 Task: Invite Team Member Softage.1@softage.net to Workspace Bankruptcy and Restructuring Services. Invite Team Member Softage.2@softage.net to Workspace Bankruptcy and Restructuring Services. Invite Team Member Softage.3@softage.net to Workspace Bankruptcy and Restructuring Services. Invite Team Member Softage.4@softage.net to Workspace Bankruptcy and Restructuring Services
Action: Mouse moved to (87, 61)
Screenshot: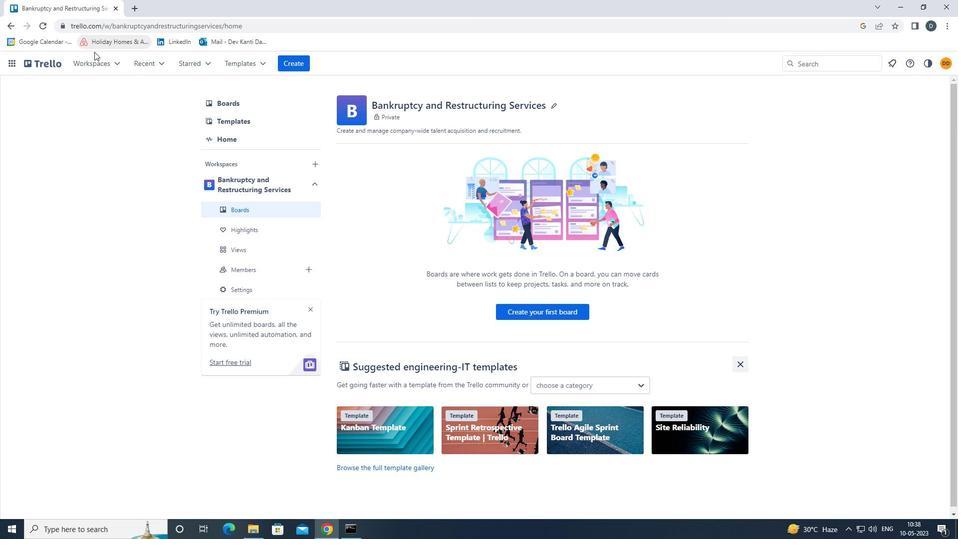 
Action: Mouse pressed left at (87, 61)
Screenshot: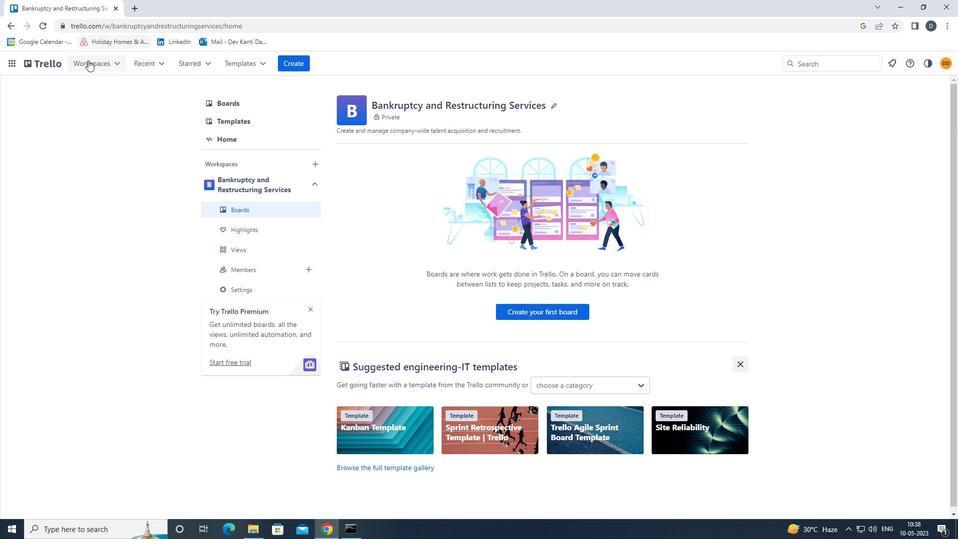 
Action: Mouse moved to (96, 102)
Screenshot: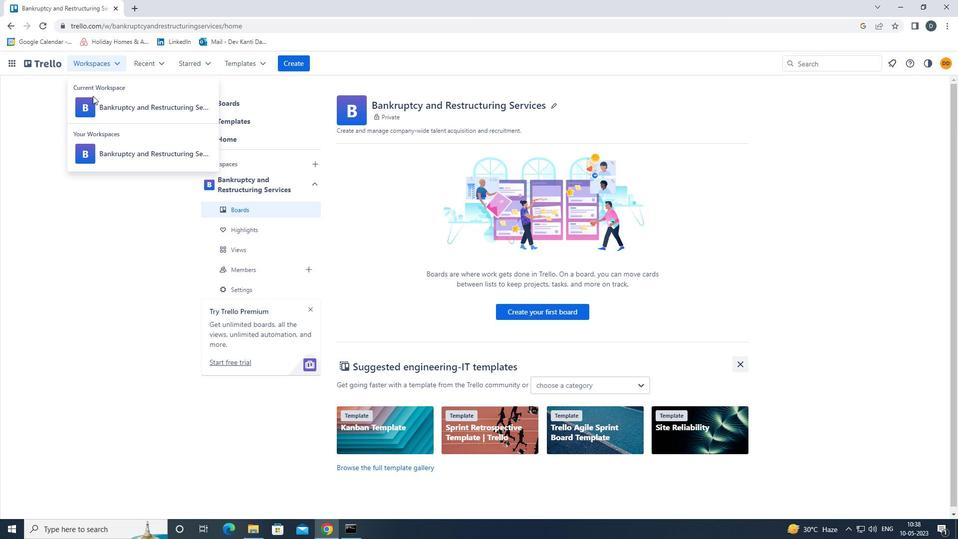 
Action: Mouse pressed left at (96, 102)
Screenshot: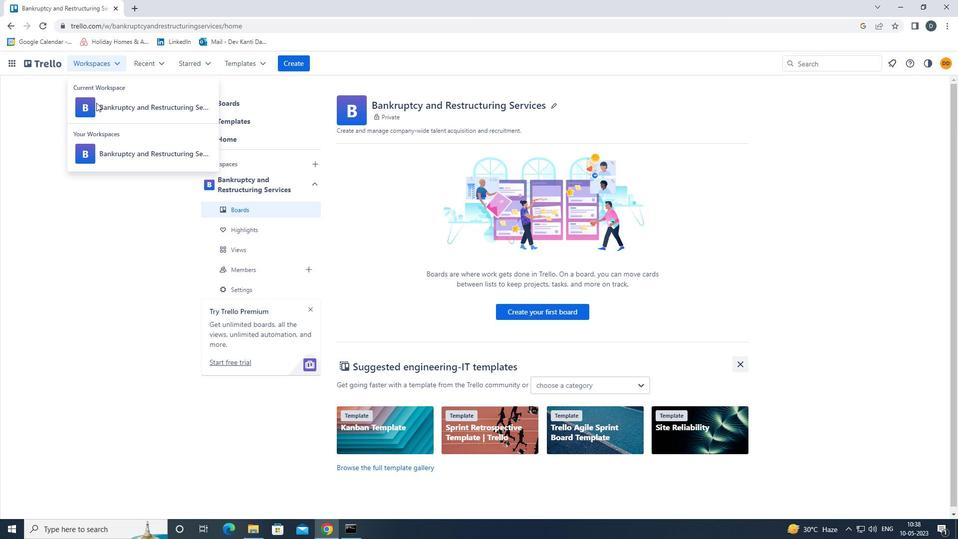 
Action: Mouse moved to (97, 107)
Screenshot: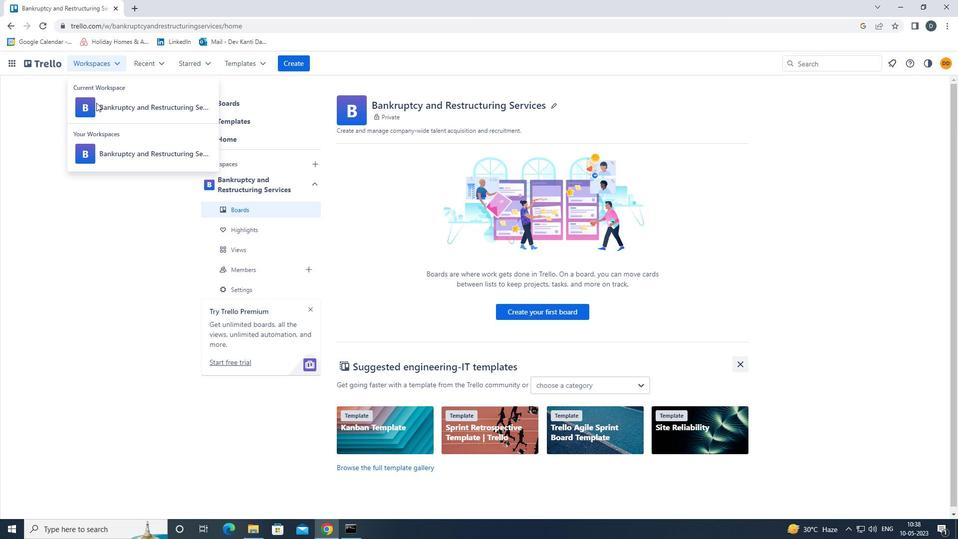 
Action: Mouse pressed left at (97, 107)
Screenshot: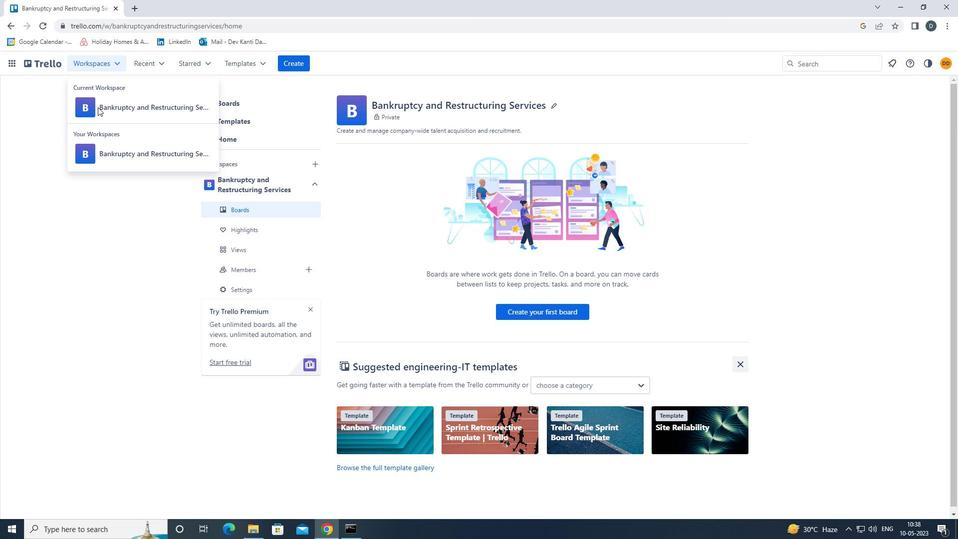 
Action: Mouse moved to (127, 155)
Screenshot: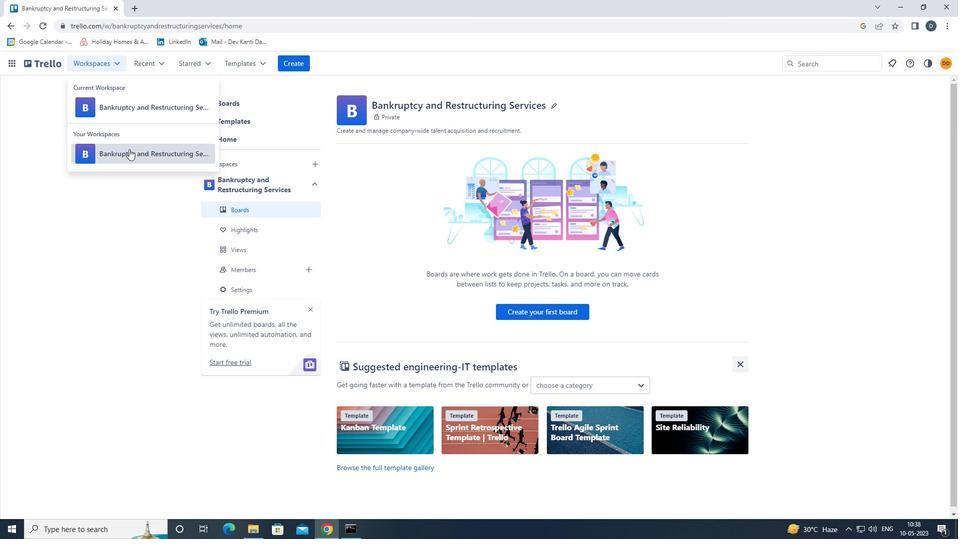 
Action: Mouse pressed left at (127, 155)
Screenshot: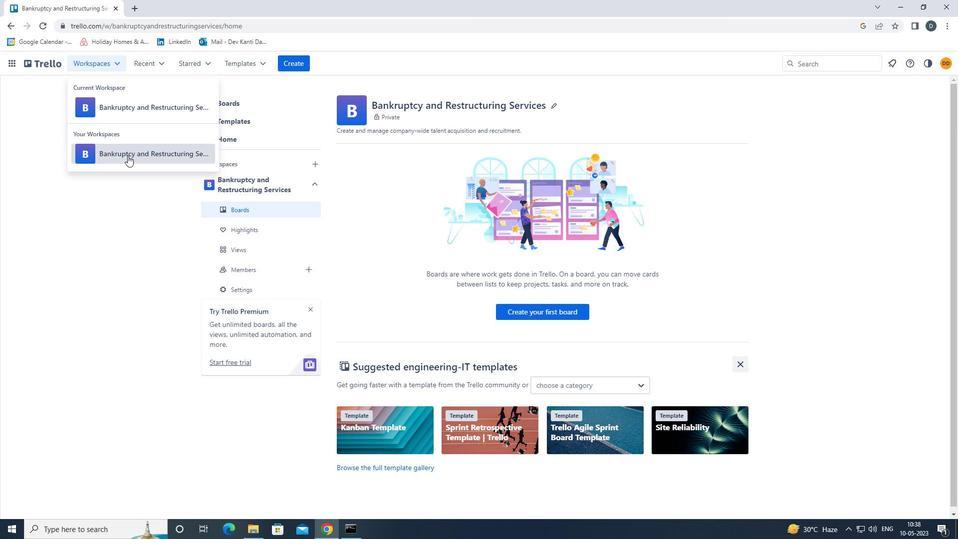
Action: Mouse moved to (711, 96)
Screenshot: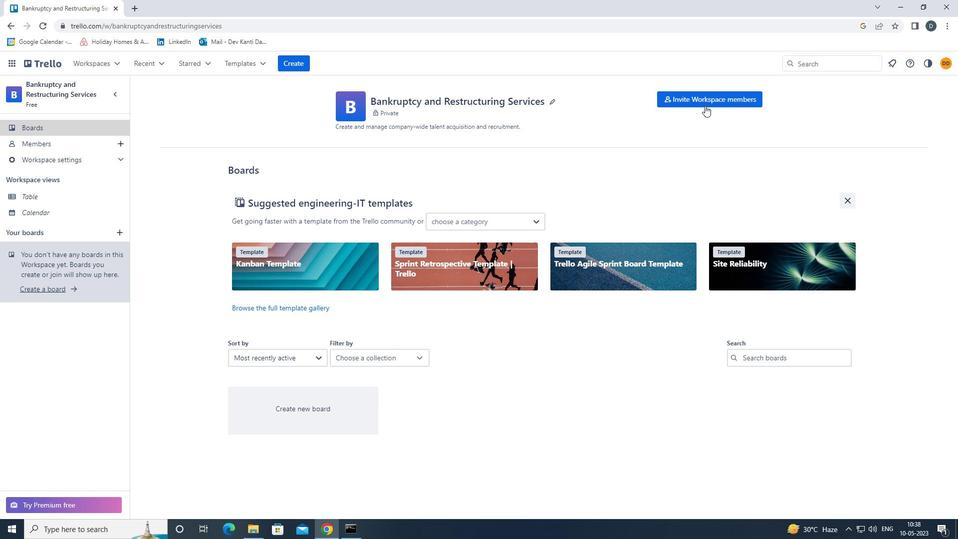 
Action: Mouse pressed left at (711, 96)
Screenshot: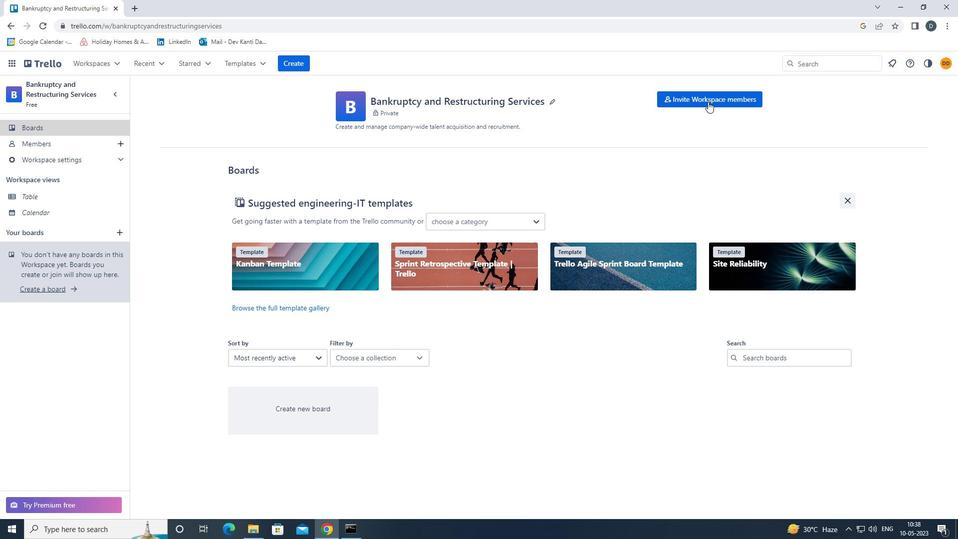 
Action: Mouse moved to (515, 283)
Screenshot: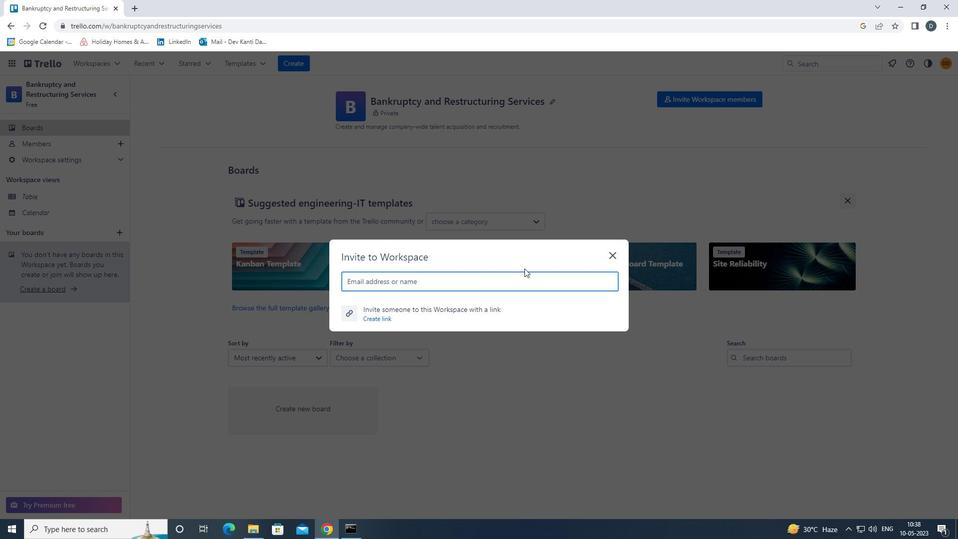 
Action: Mouse pressed left at (515, 283)
Screenshot: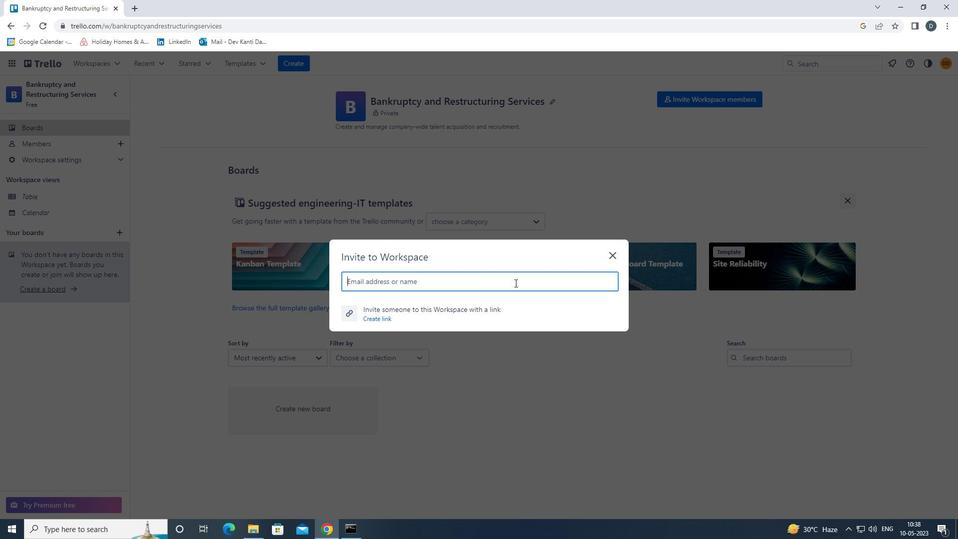 
Action: Key pressed <Key.shift><Key.shift><Key.shift><Key.shift><Key.shift><Key.shift><Key.shift><Key.shift><Key.shift><Key.shift><Key.shift>SOFTAGE.1<Key.shift><Key.shift><Key.shift><Key.shift><Key.shift><Key.shift><Key.shift><Key.shift><Key.shift><Key.shift><Key.shift><Key.shift><Key.shift><Key.shift><Key.shift><Key.shift><Key.shift><Key.shift><Key.shift><Key.shift><Key.shift><Key.shift><Key.shift><Key.shift><Key.shift><Key.shift><Key.shift><Key.shift><Key.shift><Key.shift><Key.shift>@SOFTAGE.NET
Screenshot: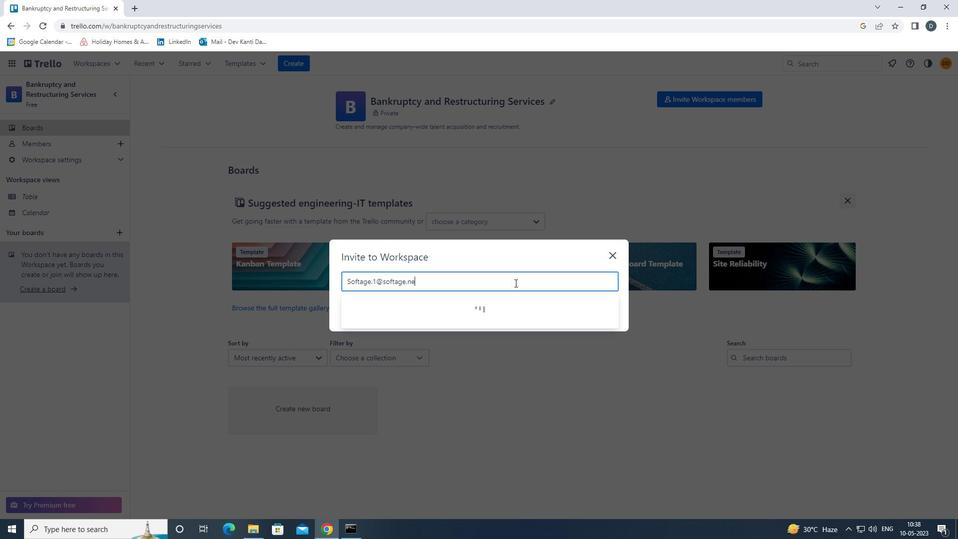 
Action: Mouse moved to (375, 304)
Screenshot: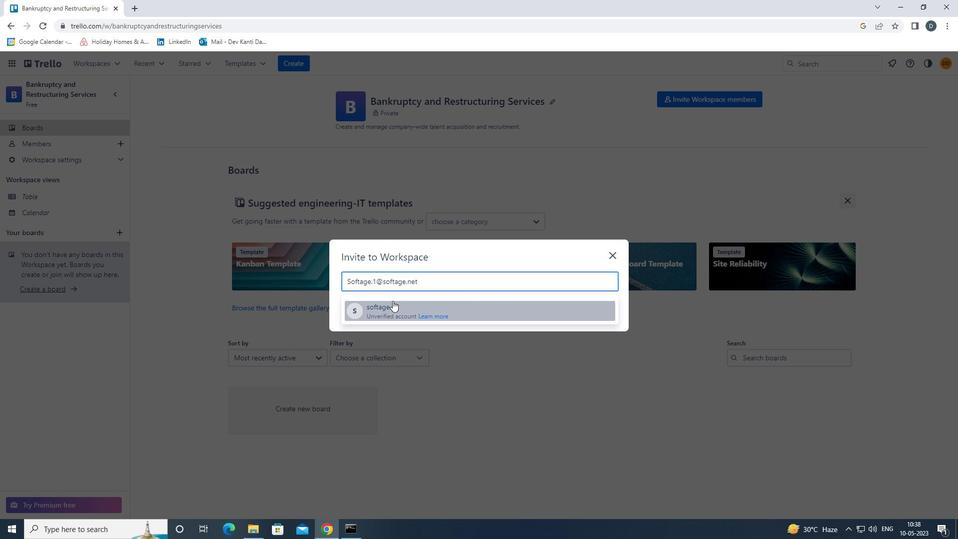 
Action: Mouse pressed left at (375, 304)
Screenshot: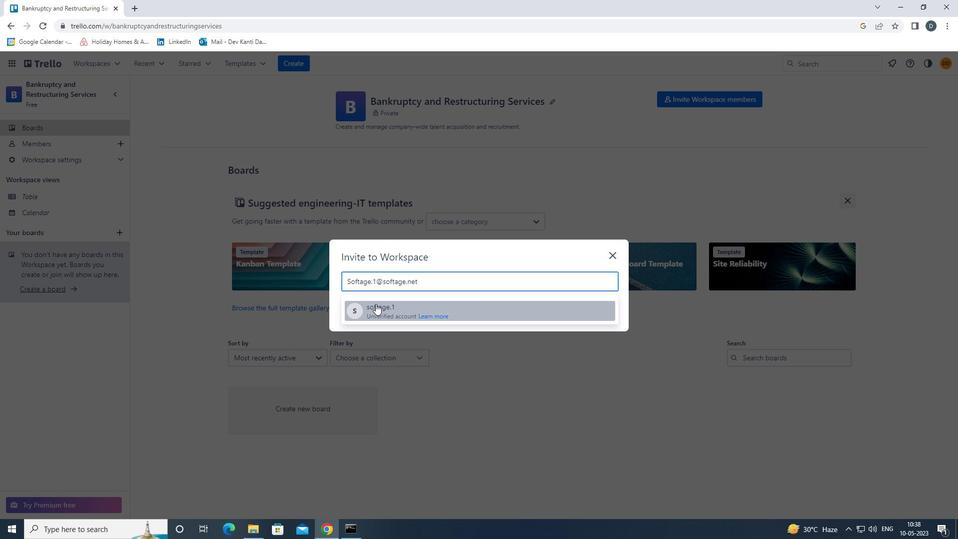 
Action: Mouse moved to (414, 292)
Screenshot: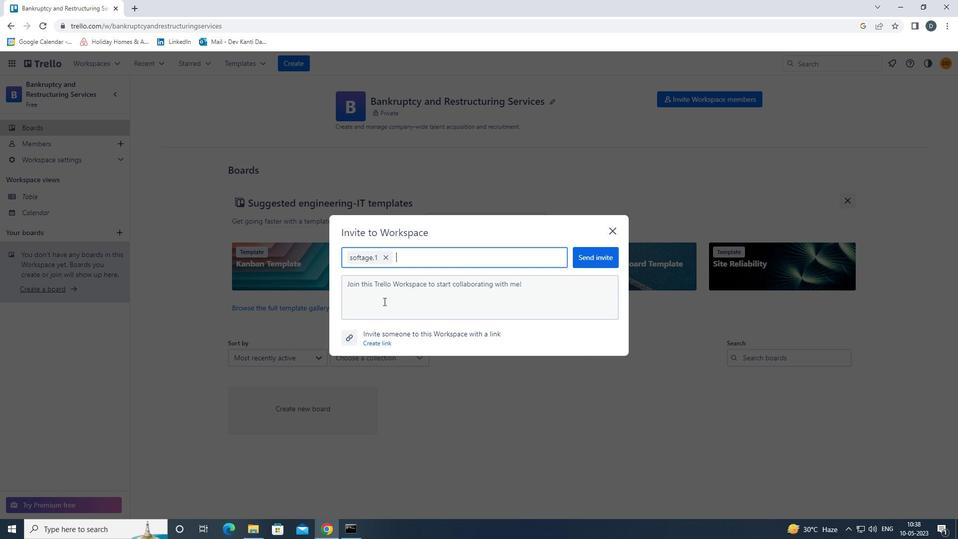 
Action: Key pressed <Key.shift><Key.shift>SOFAT<Key.backspace><Key.backspace>TAGE.2<Key.shift><Key.shift><Key.shift><Key.shift><Key.shift><Key.shift><Key.shift><Key.shift><Key.shift><Key.shift><Key.shift><Key.shift><Key.shift><Key.shift><Key.shift><Key.shift><Key.shift><Key.shift><Key.shift><Key.shift>@SOFTAGE.NET
Screenshot: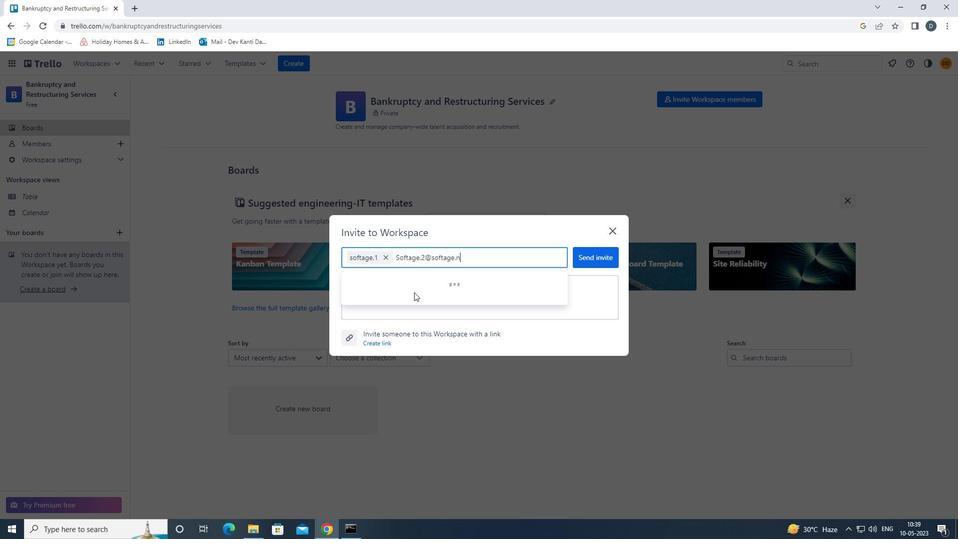 
Action: Mouse moved to (391, 287)
Screenshot: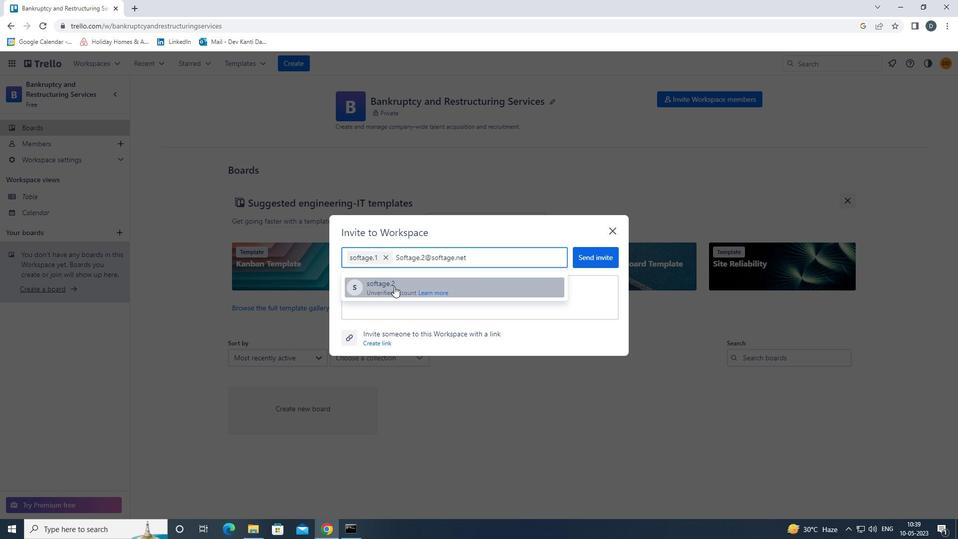 
Action: Mouse pressed left at (391, 287)
Screenshot: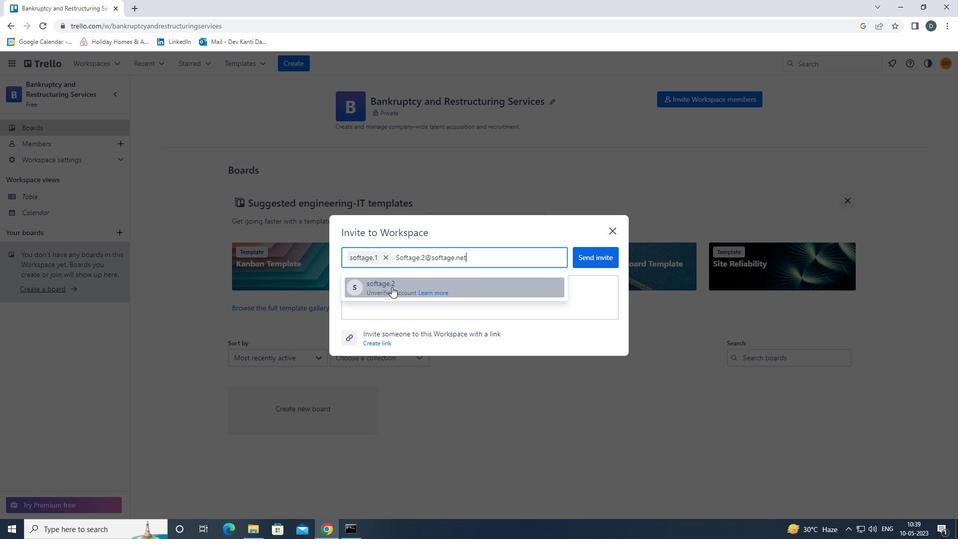 
Action: Key pressed <Key.shift><Key.shift>SOFTAGE.3<Key.shift><Key.shift><Key.shift><Key.shift><Key.shift><Key.shift>@SOFTAGE.NET
Screenshot: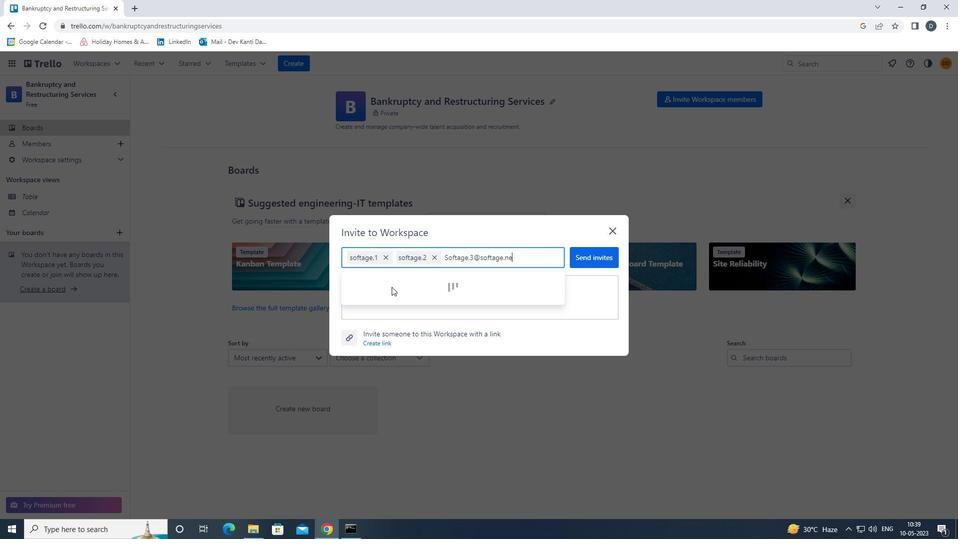 
Action: Mouse pressed left at (391, 287)
Screenshot: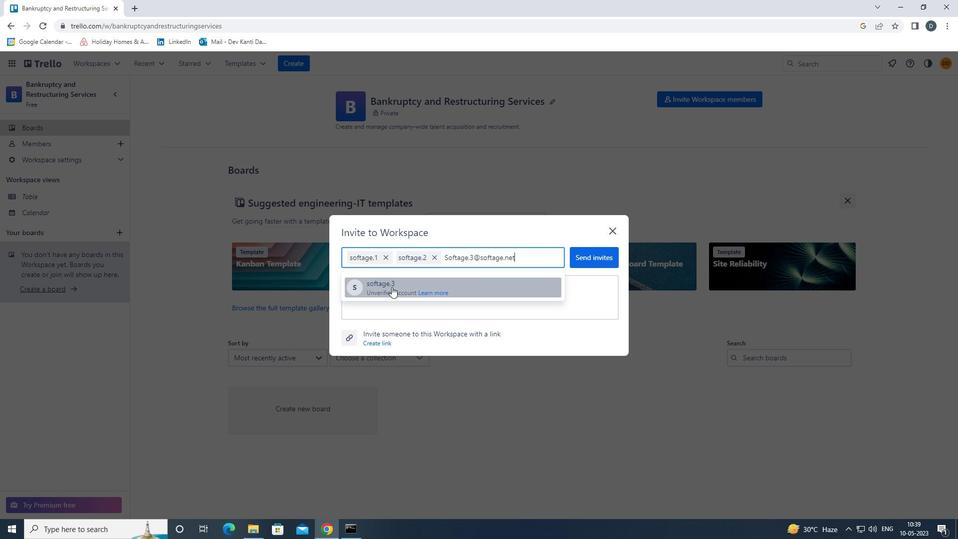 
Action: Mouse moved to (493, 262)
Screenshot: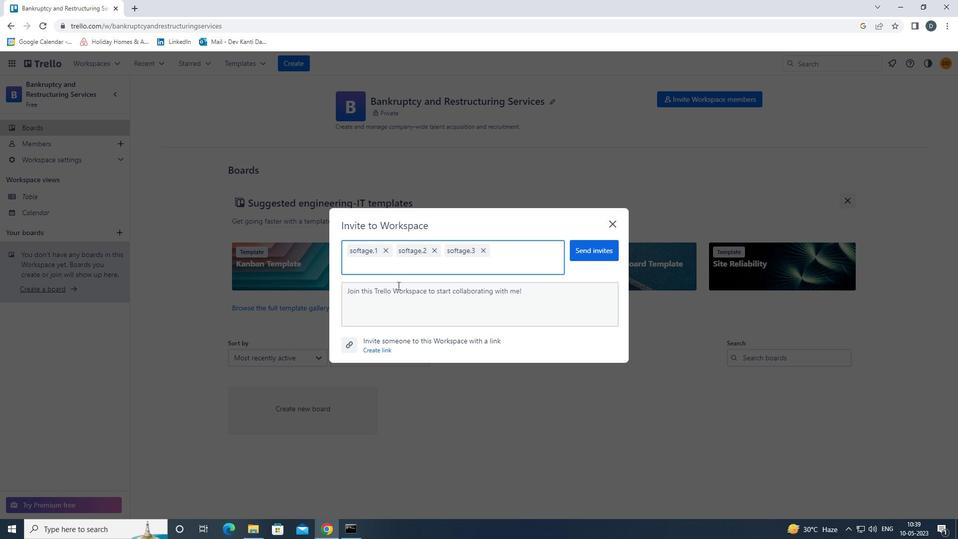 
Action: Key pressed <Key.shift>SOFTAGE.4<Key.shift><Key.shift><Key.shift><Key.shift><Key.shift>@SOFTAGE.NET
Screenshot: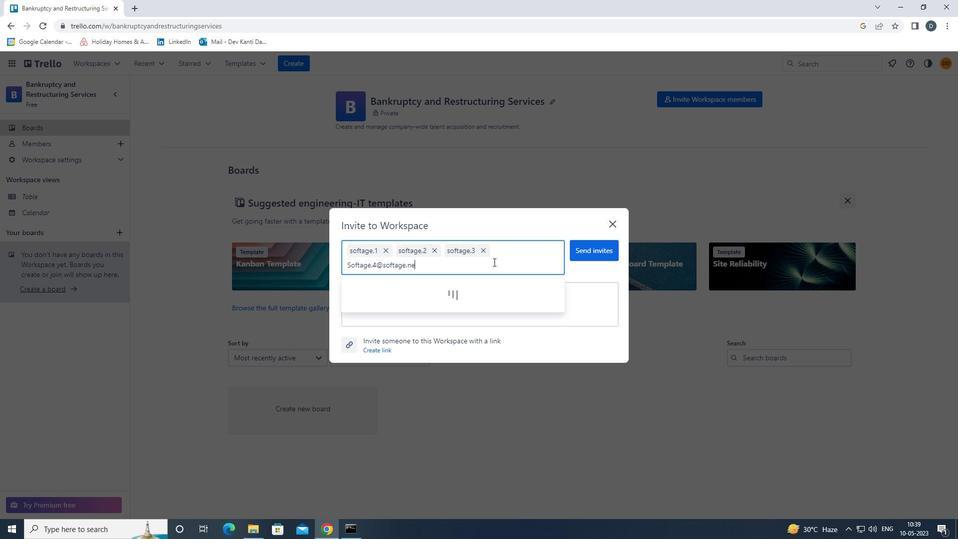 
Action: Mouse moved to (382, 292)
Screenshot: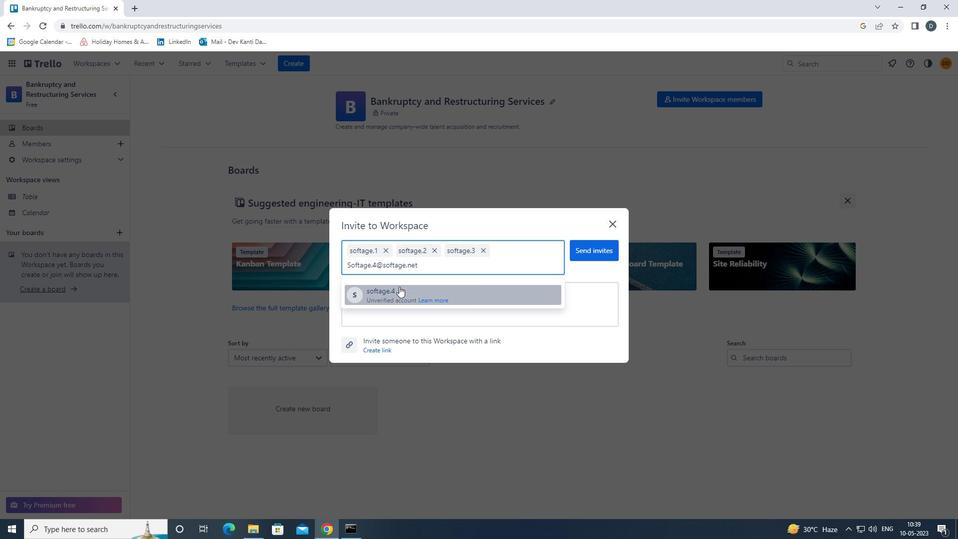 
Action: Mouse pressed left at (382, 292)
Screenshot: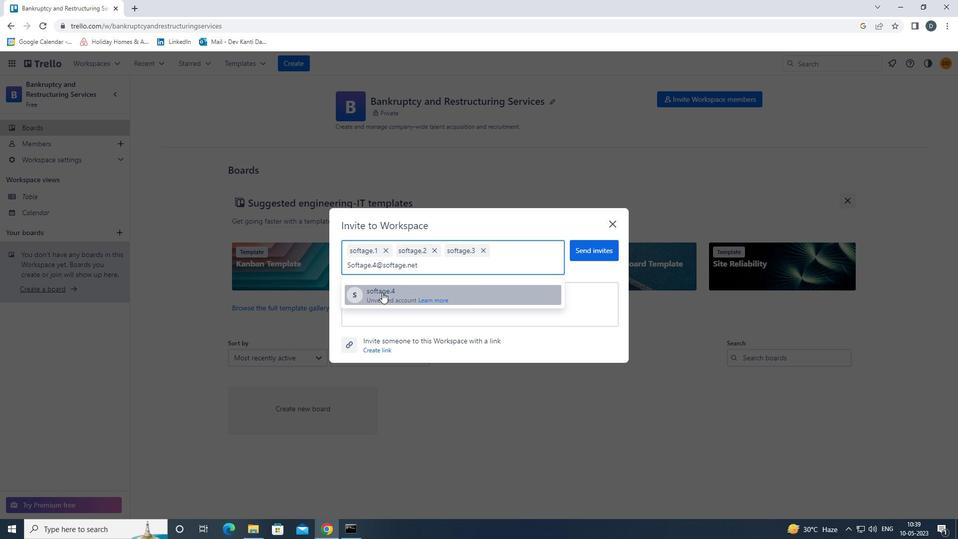 
Action: Mouse moved to (585, 254)
Screenshot: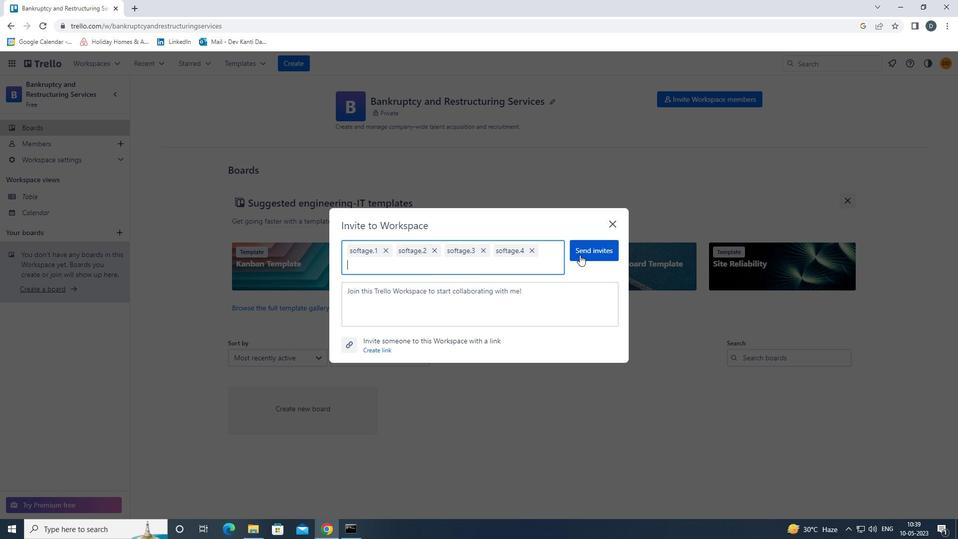 
Action: Mouse pressed left at (585, 254)
Screenshot: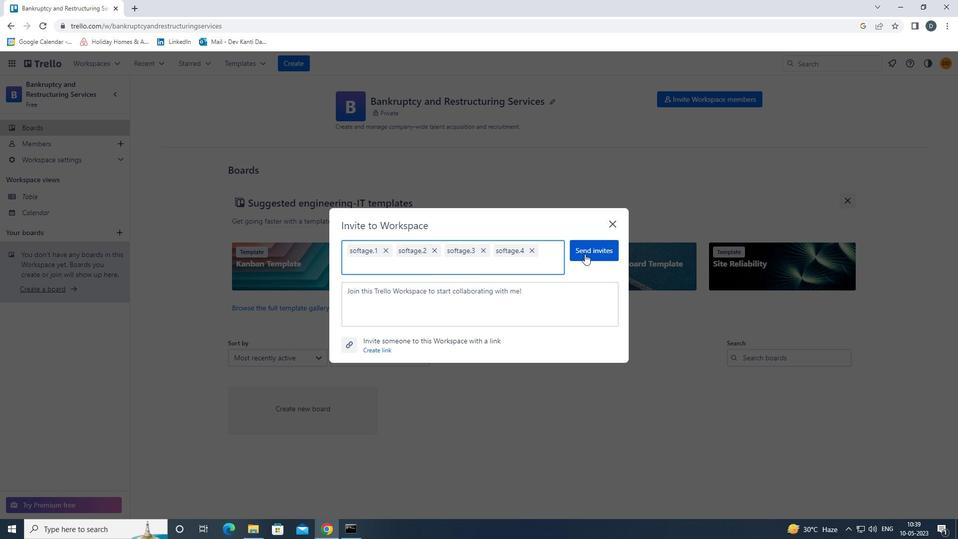 
Action: Mouse moved to (609, 226)
Screenshot: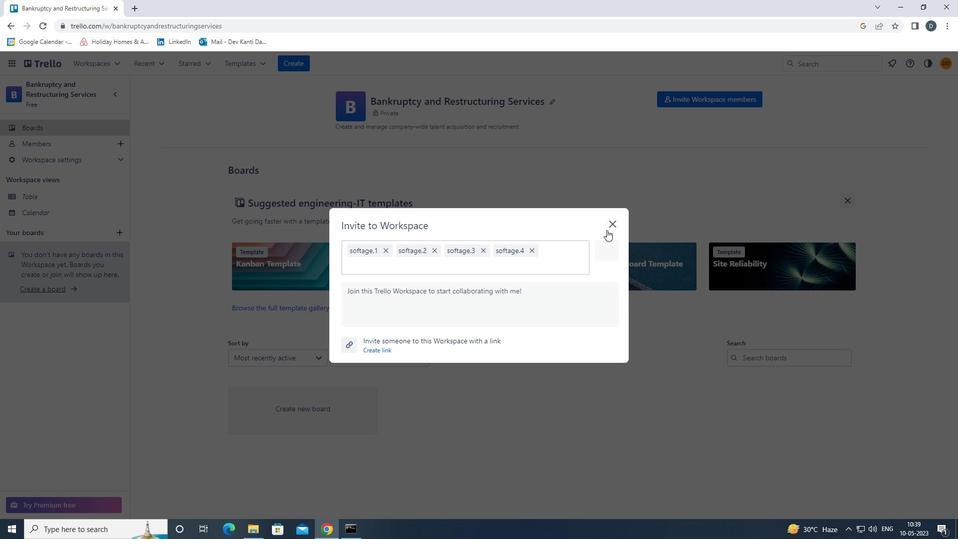
Action: Mouse pressed left at (609, 226)
Screenshot: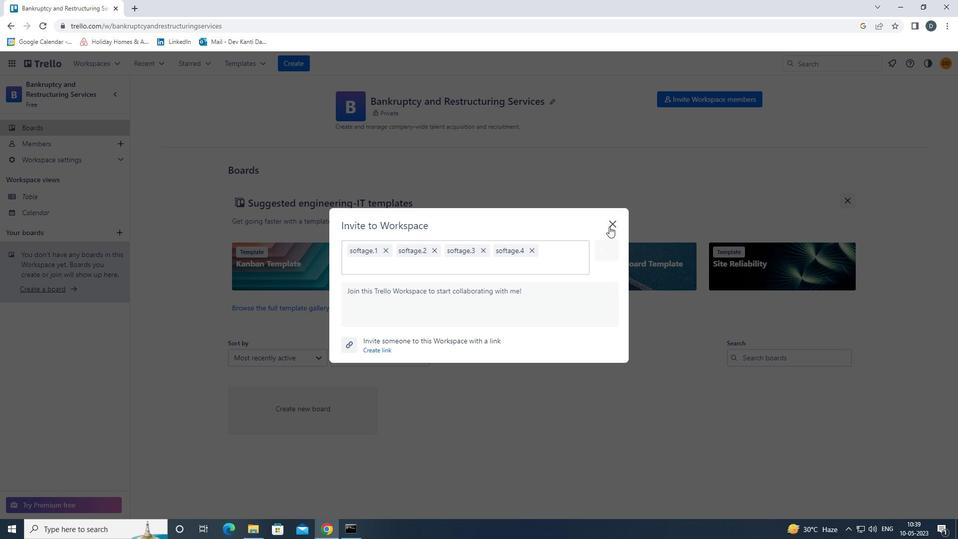 
